 Task: Create a section Gravity Wave and in the section, add a milestone Configuration Management Implementation in the project BeyondTech
Action: Mouse moved to (529, 517)
Screenshot: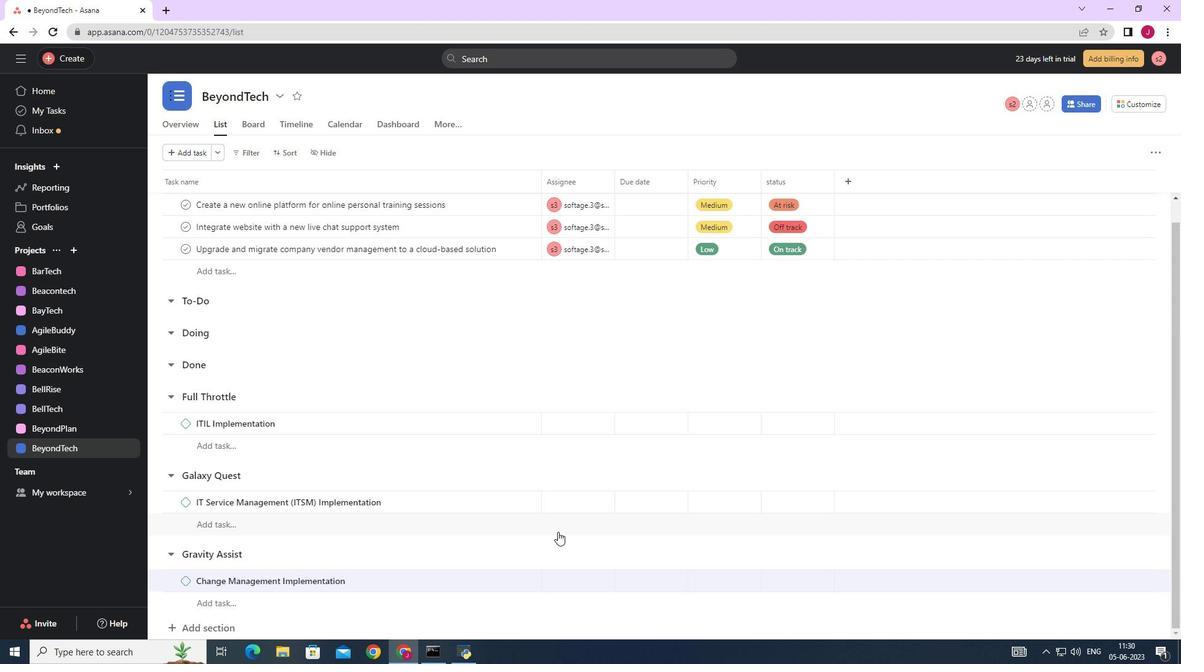 
Action: Mouse scrolled (529, 517) with delta (0, 0)
Screenshot: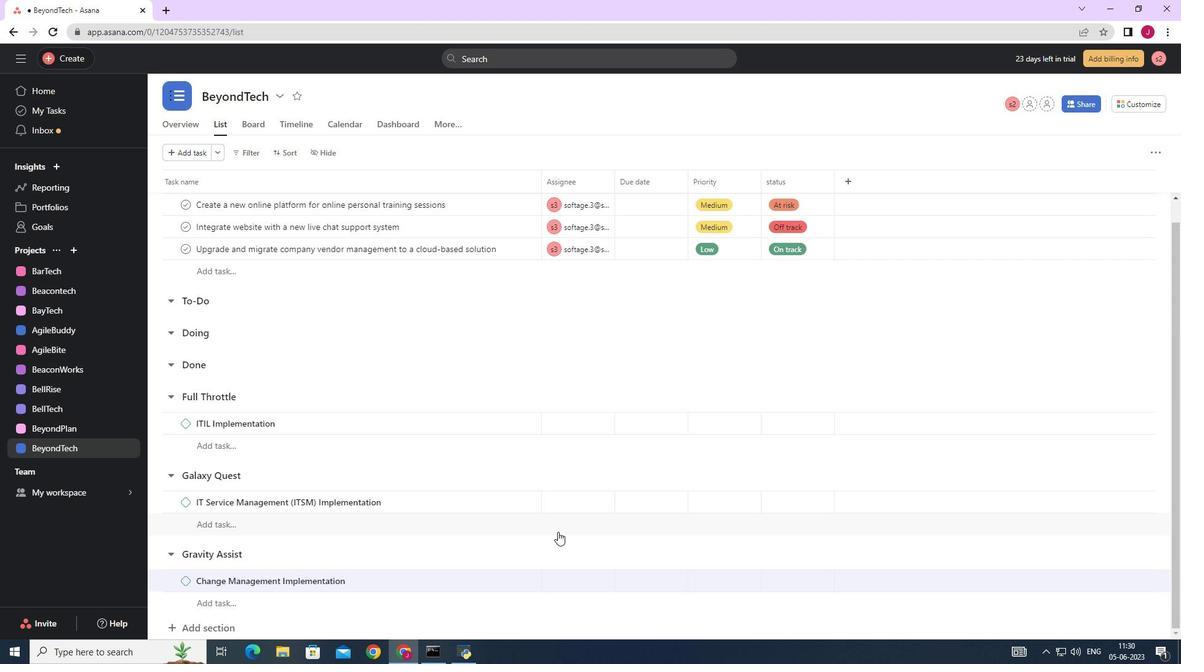 
Action: Mouse scrolled (529, 517) with delta (0, 0)
Screenshot: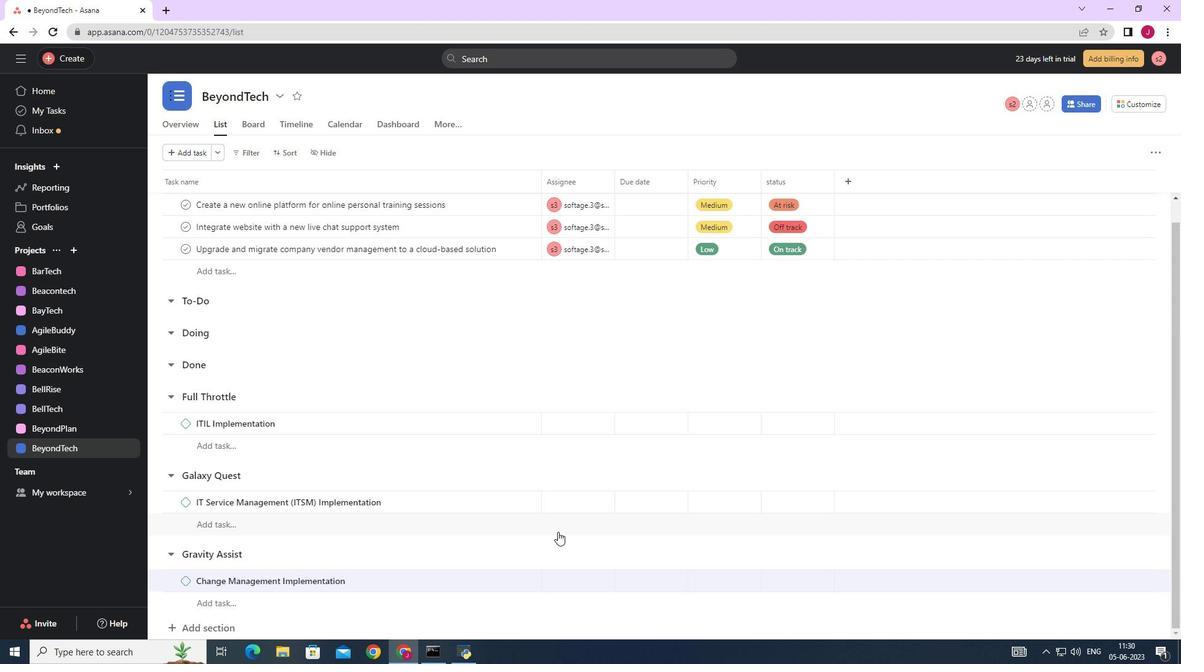 
Action: Mouse scrolled (529, 517) with delta (0, 0)
Screenshot: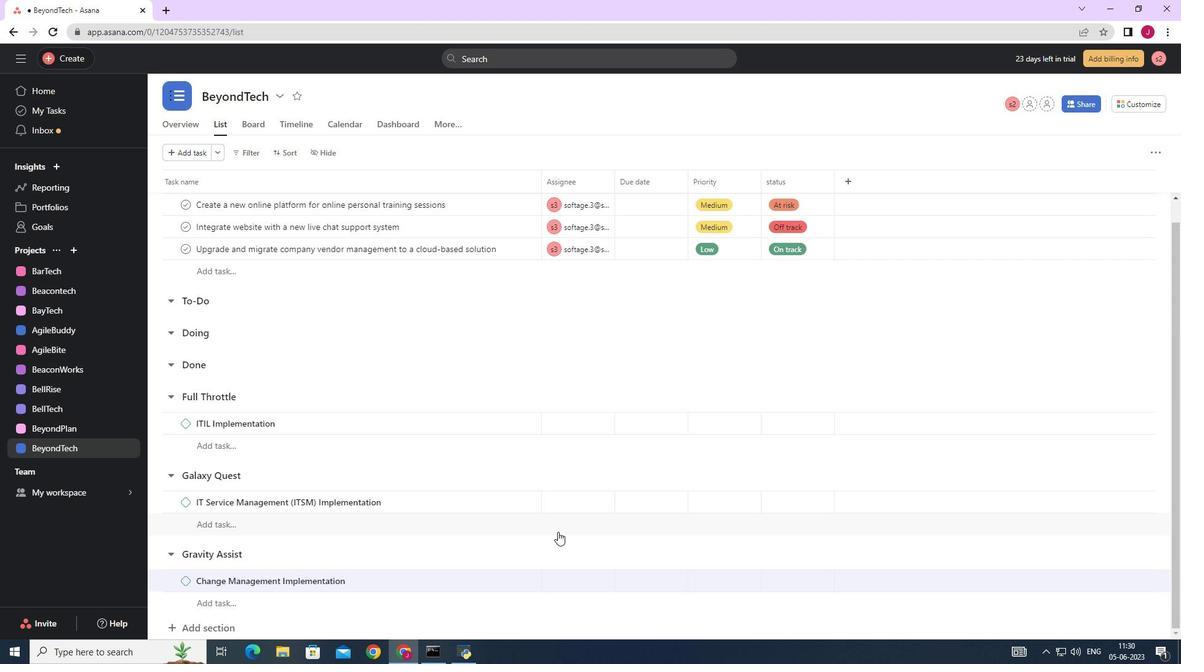 
Action: Mouse scrolled (529, 517) with delta (0, 0)
Screenshot: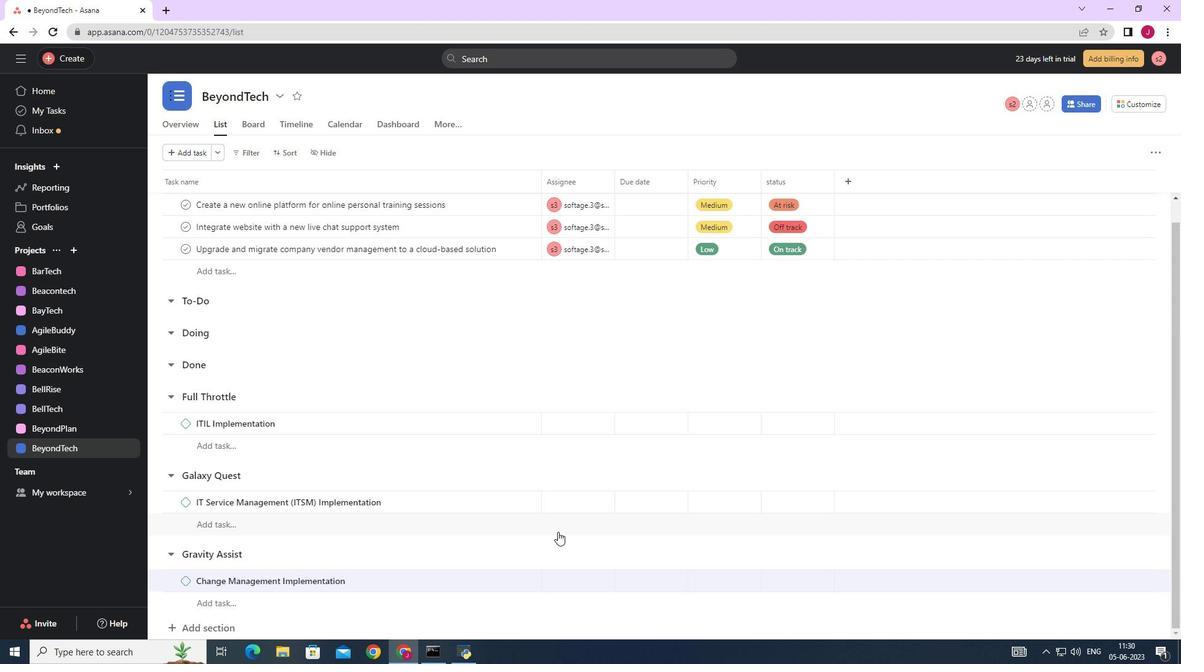 
Action: Mouse moved to (491, 499)
Screenshot: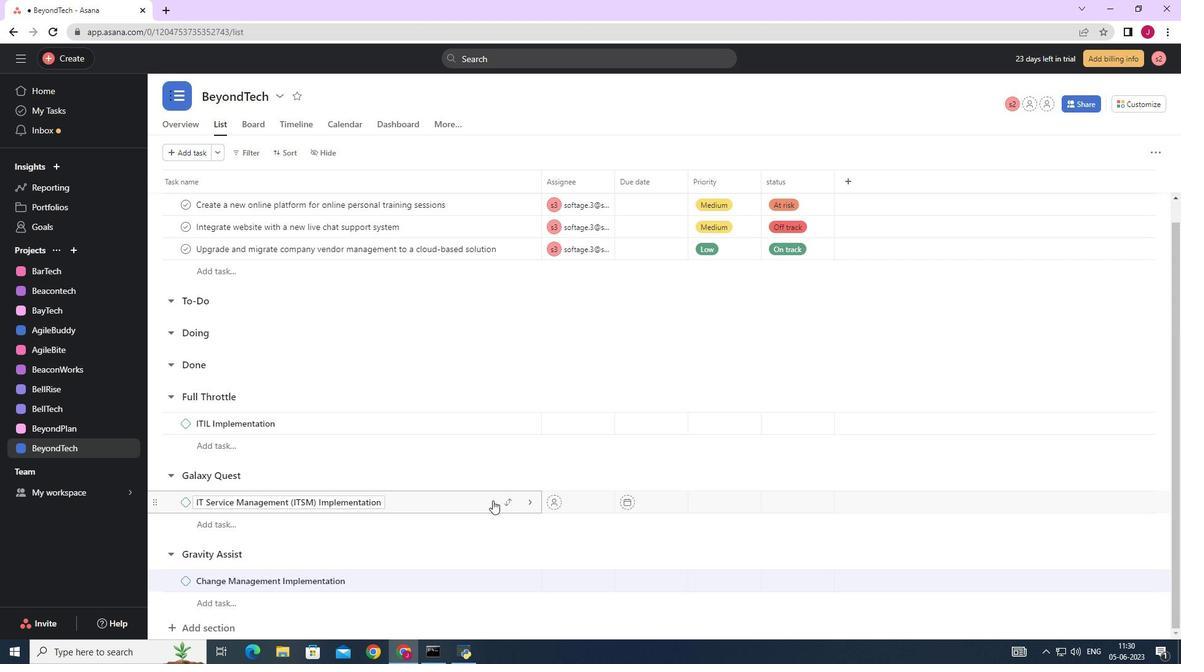 
Action: Mouse scrolled (491, 500) with delta (0, 0)
Screenshot: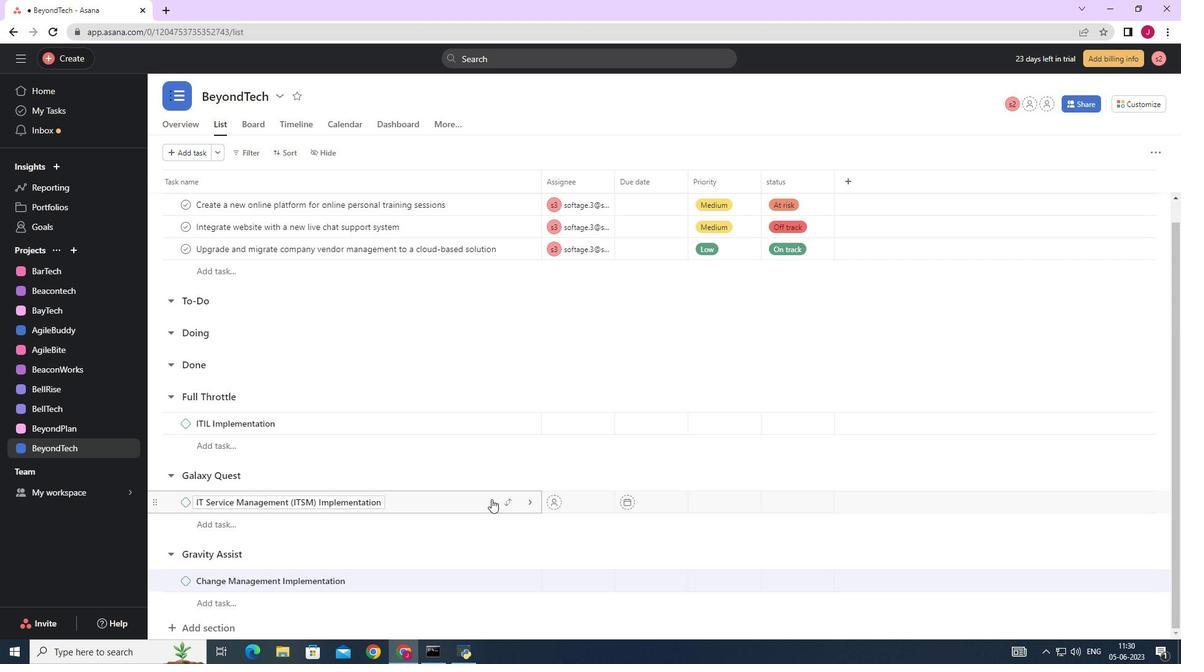 
Action: Mouse scrolled (491, 500) with delta (0, 0)
Screenshot: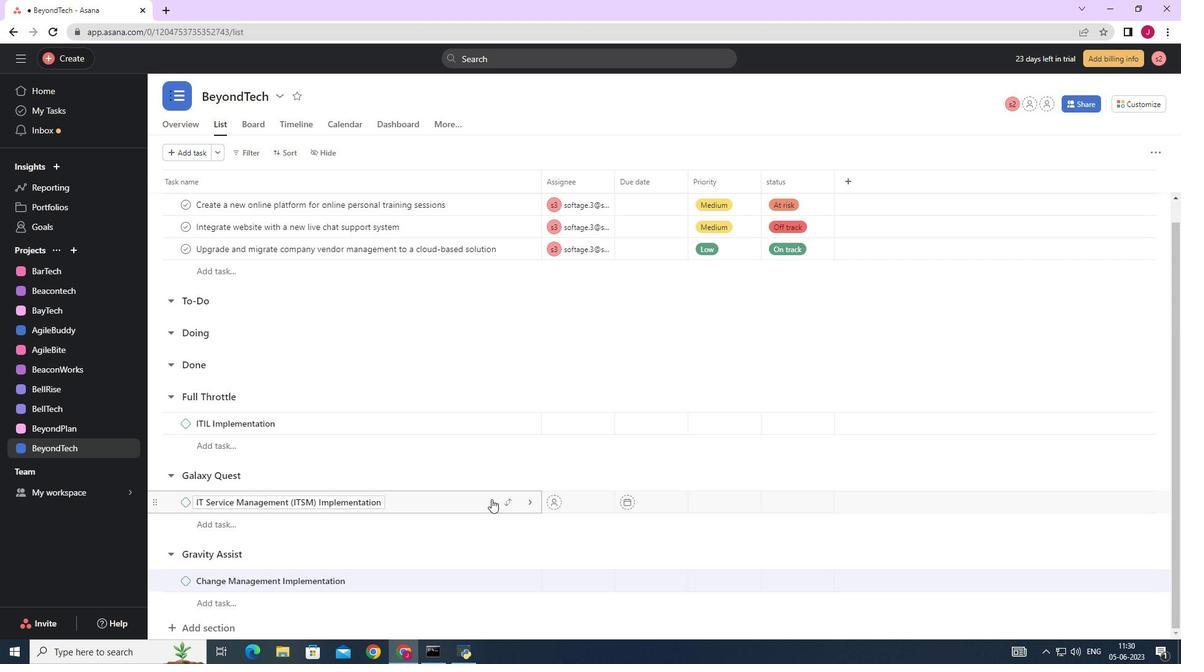 
Action: Mouse scrolled (491, 499) with delta (0, 0)
Screenshot: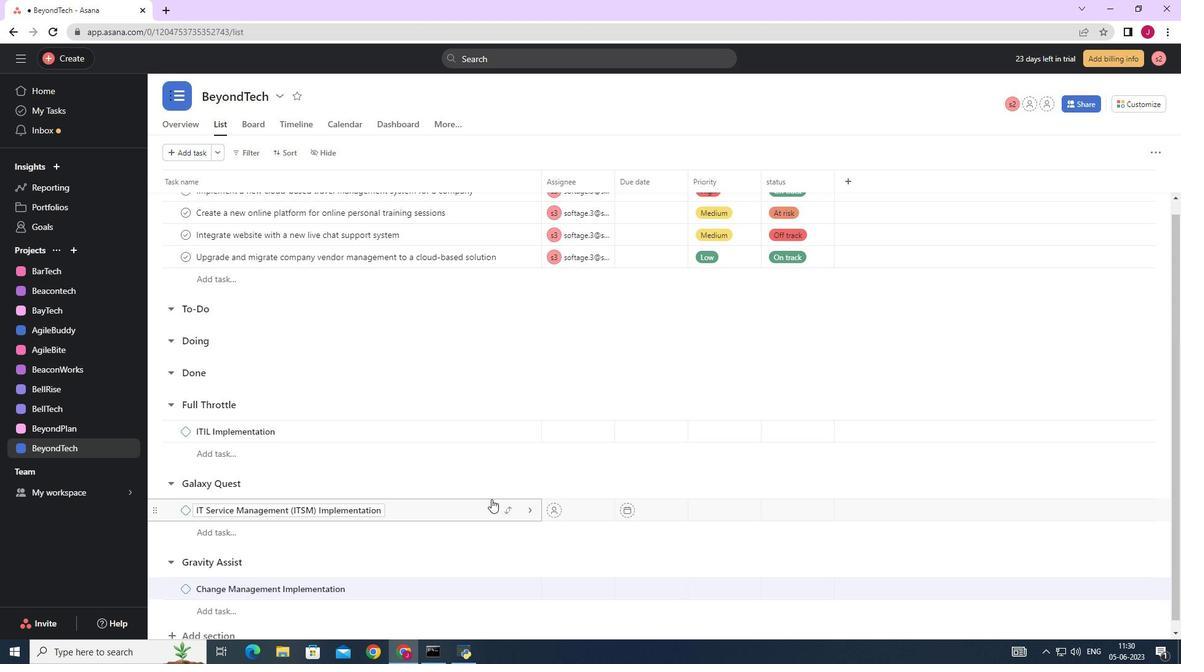 
Action: Mouse scrolled (491, 499) with delta (0, 0)
Screenshot: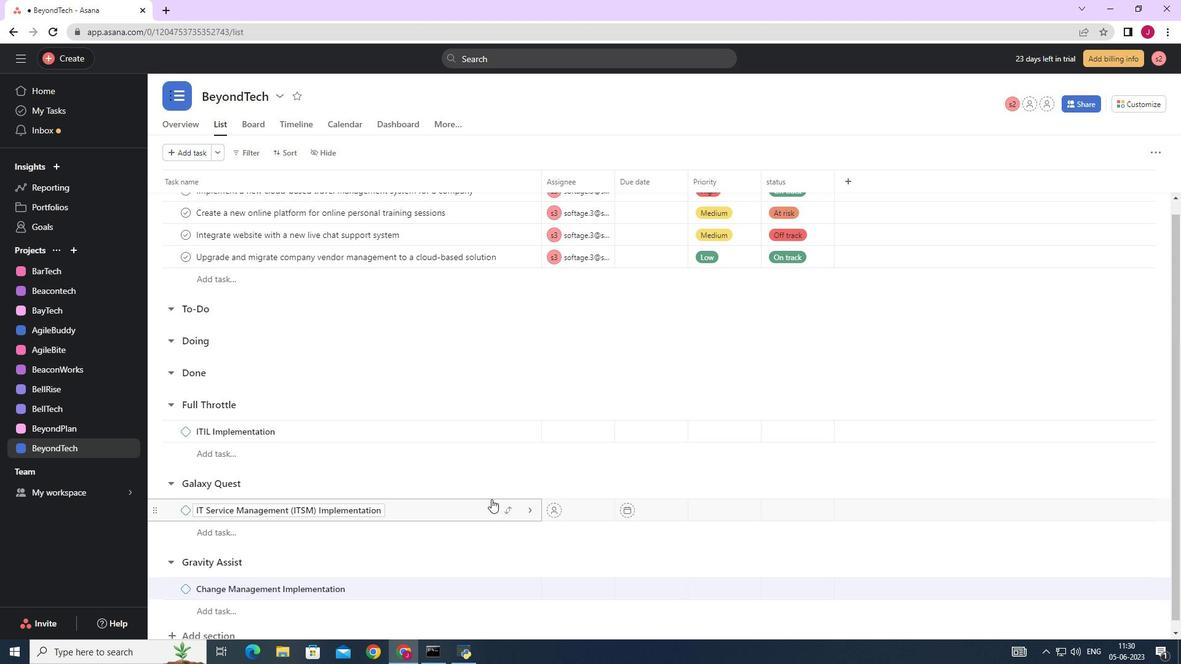 
Action: Mouse scrolled (491, 499) with delta (0, 0)
Screenshot: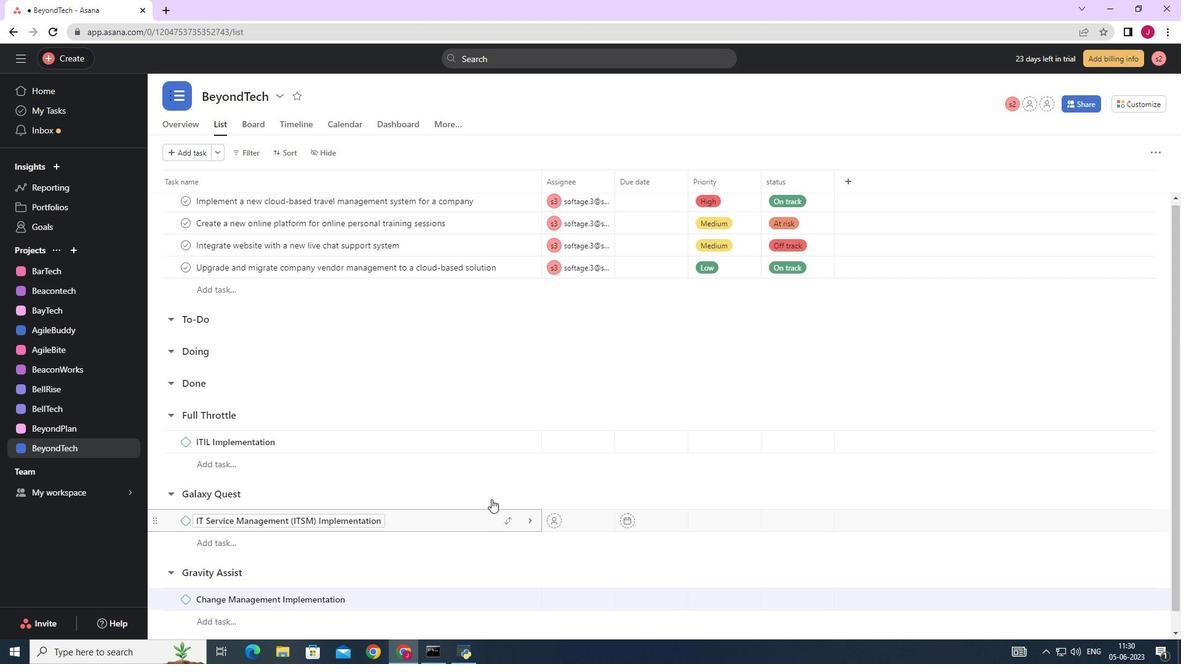 
Action: Mouse moved to (220, 628)
Screenshot: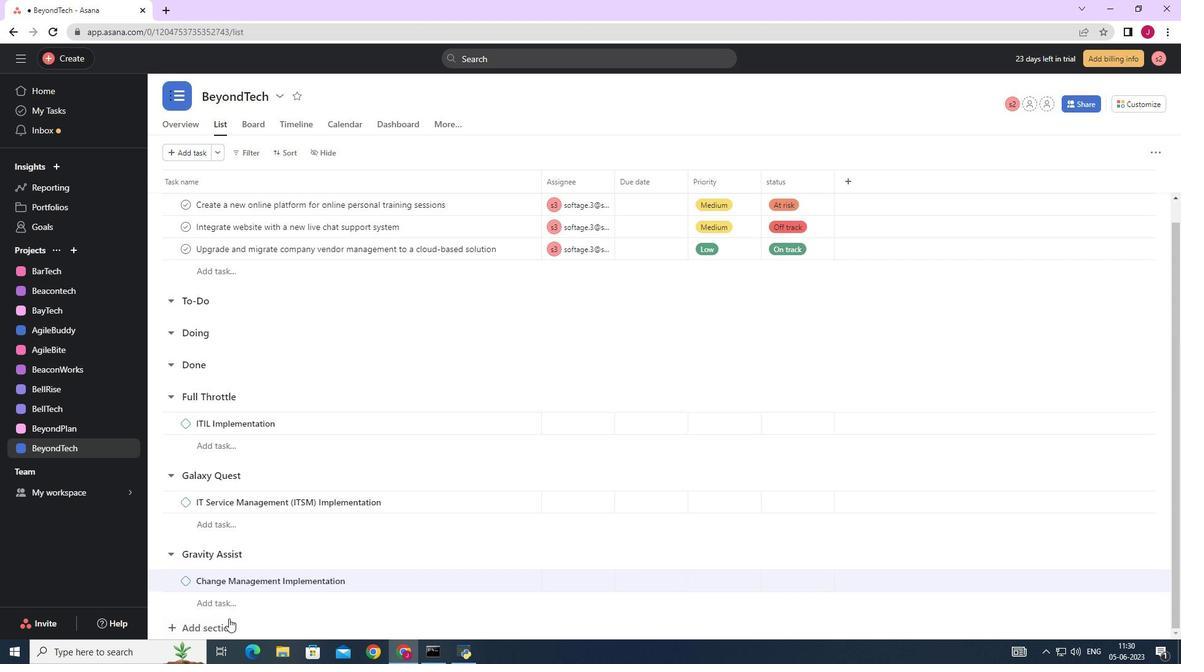 
Action: Mouse pressed left at (220, 628)
Screenshot: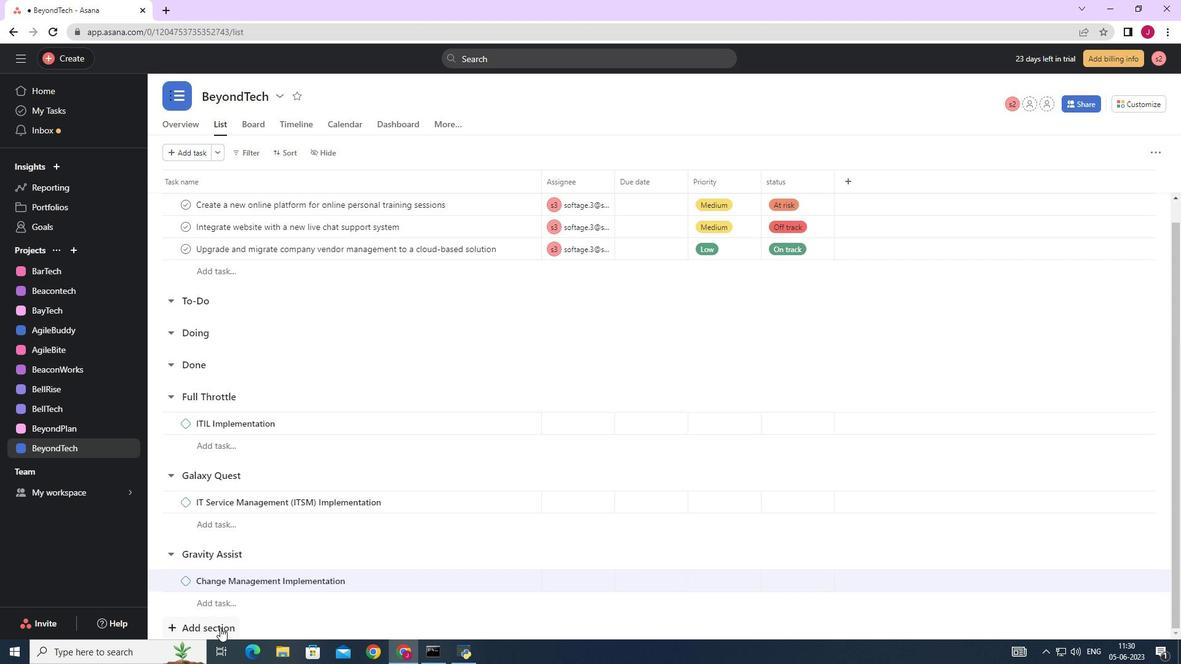 
Action: Mouse moved to (364, 569)
Screenshot: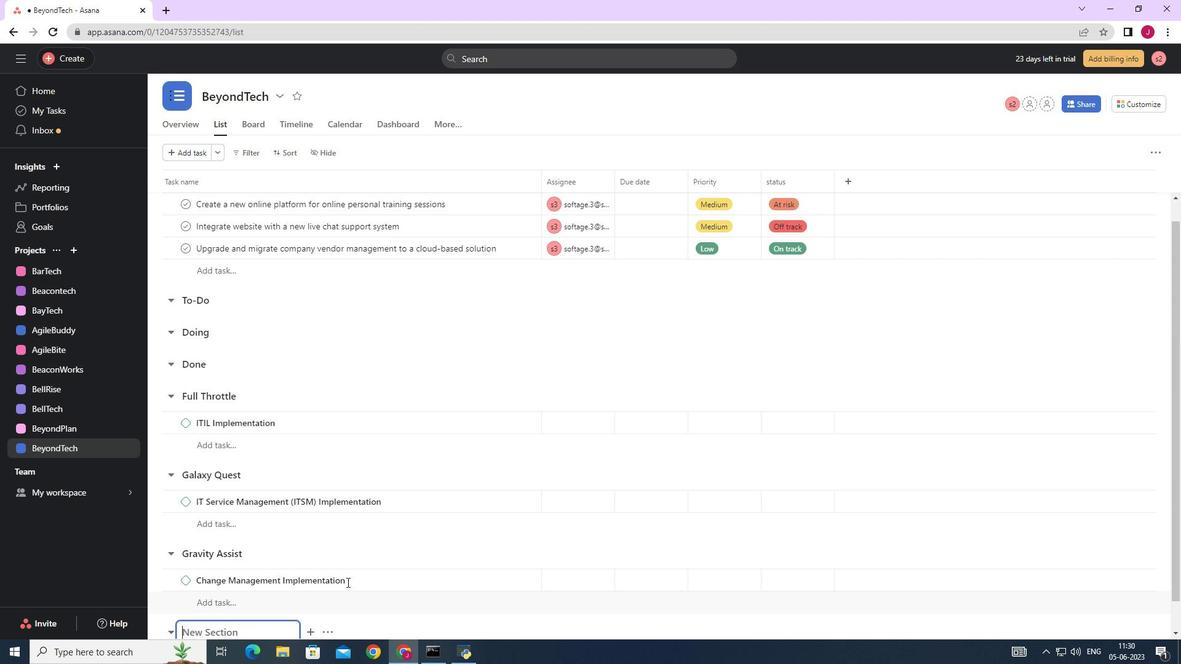 
Action: Mouse scrolled (364, 568) with delta (0, 0)
Screenshot: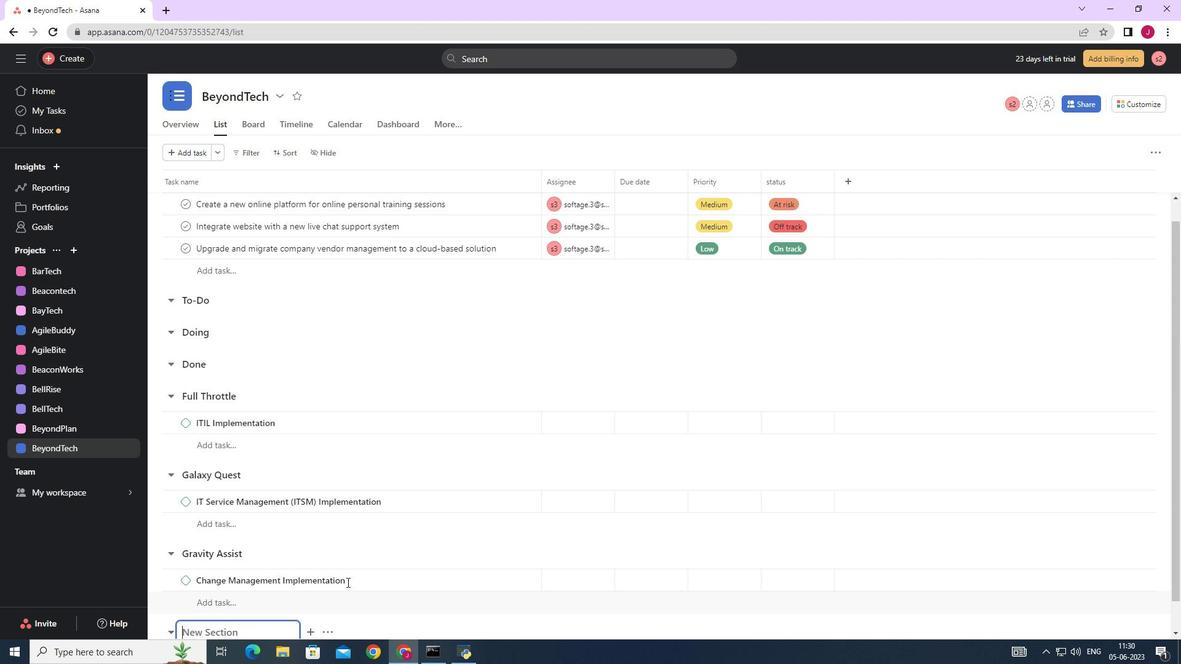
Action: Mouse scrolled (364, 568) with delta (0, 0)
Screenshot: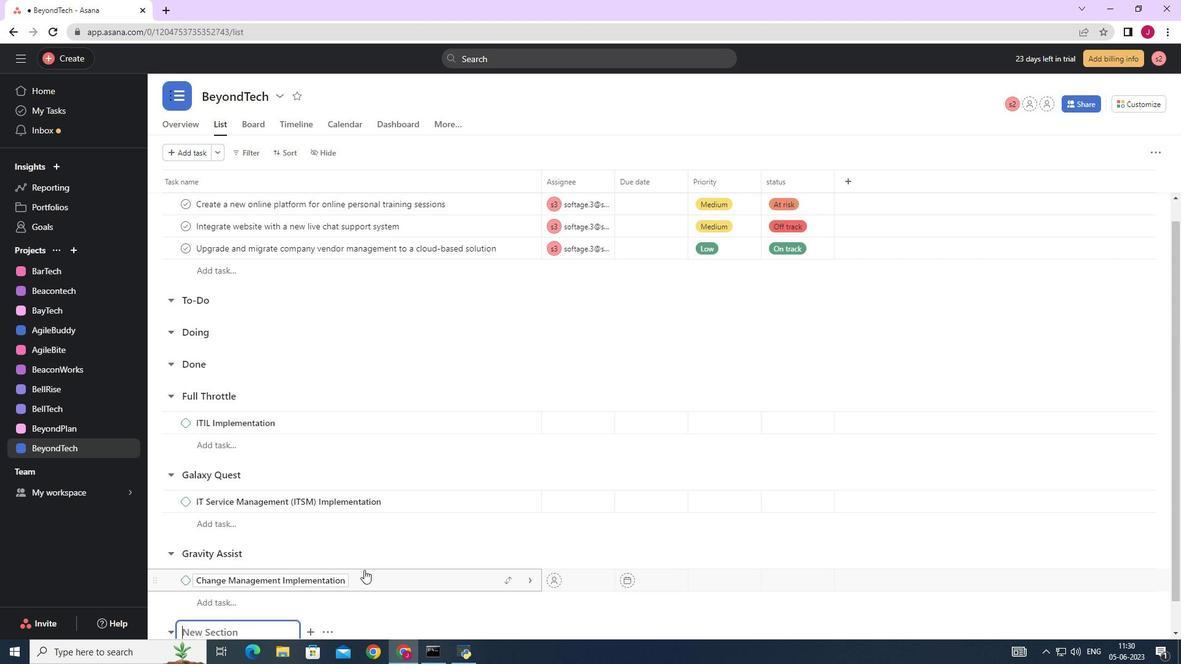 
Action: Mouse scrolled (364, 568) with delta (0, 0)
Screenshot: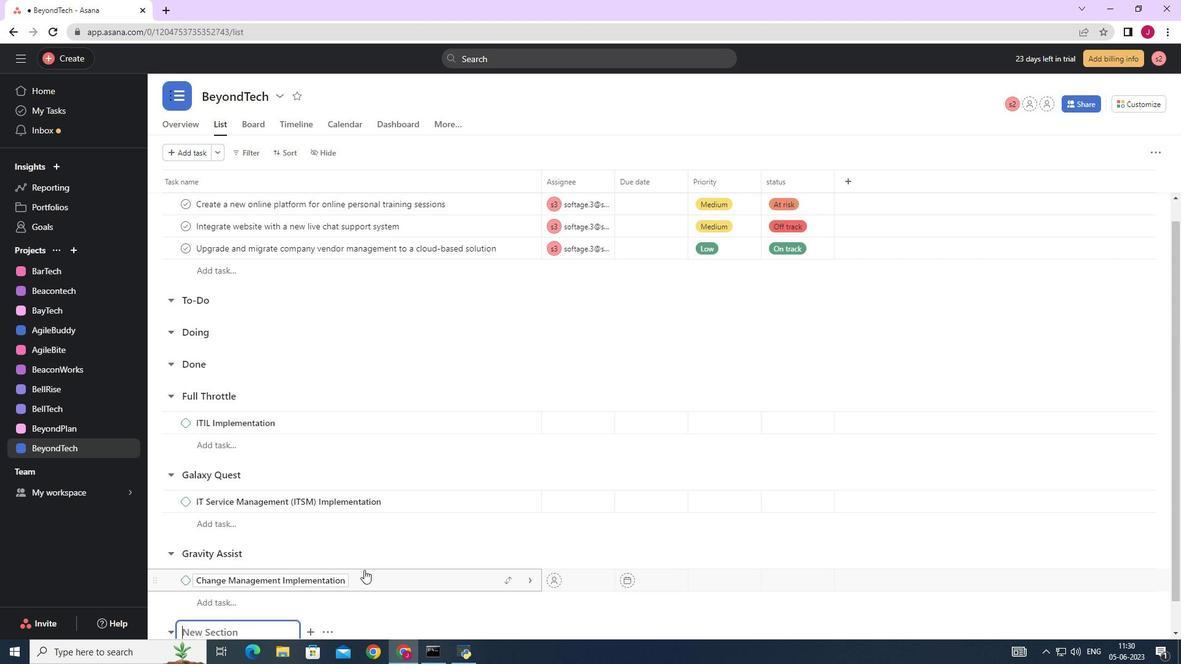 
Action: Mouse scrolled (364, 568) with delta (0, 0)
Screenshot: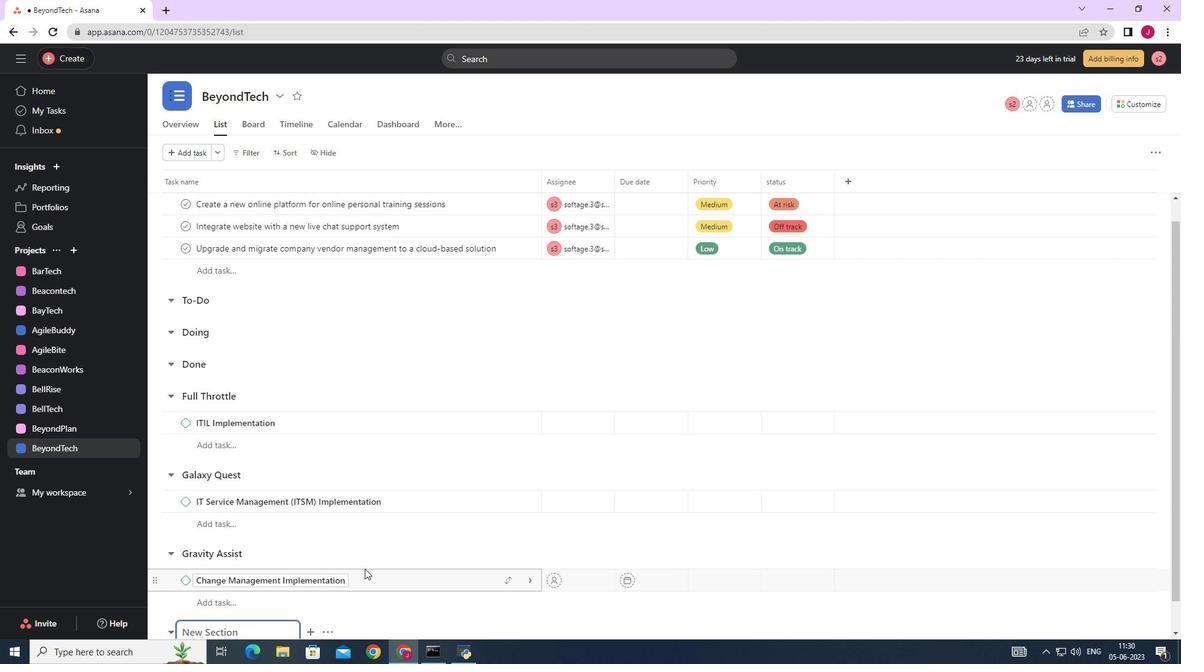 
Action: Mouse scrolled (364, 568) with delta (0, 0)
Screenshot: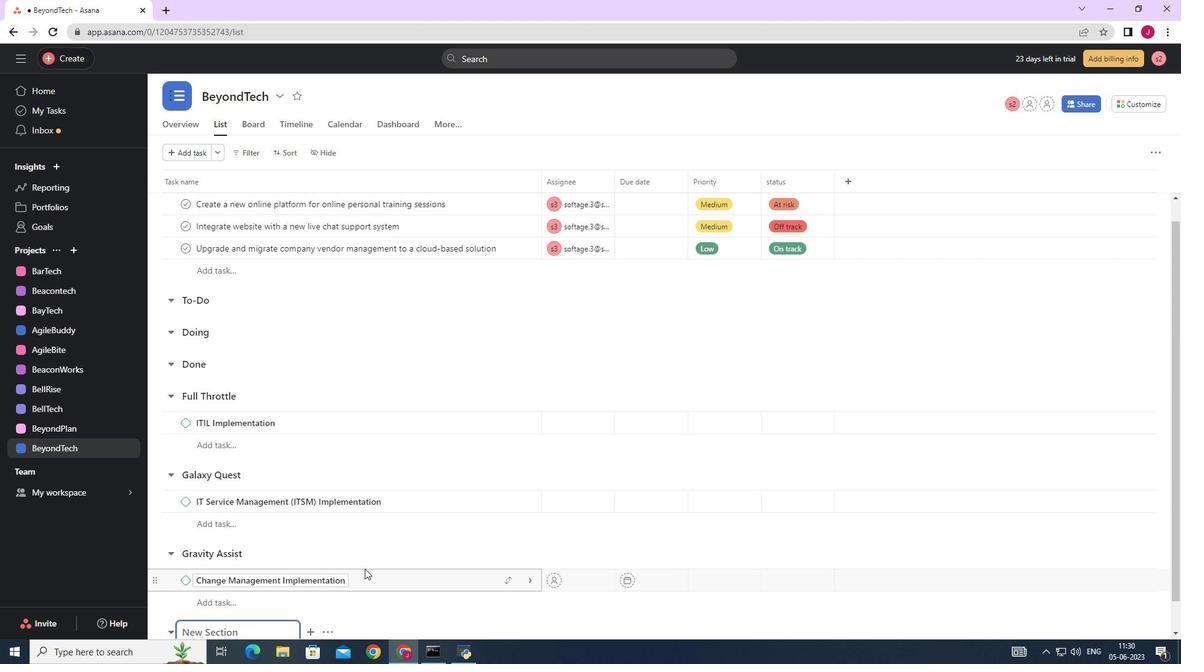 
Action: Mouse scrolled (364, 568) with delta (0, 0)
Screenshot: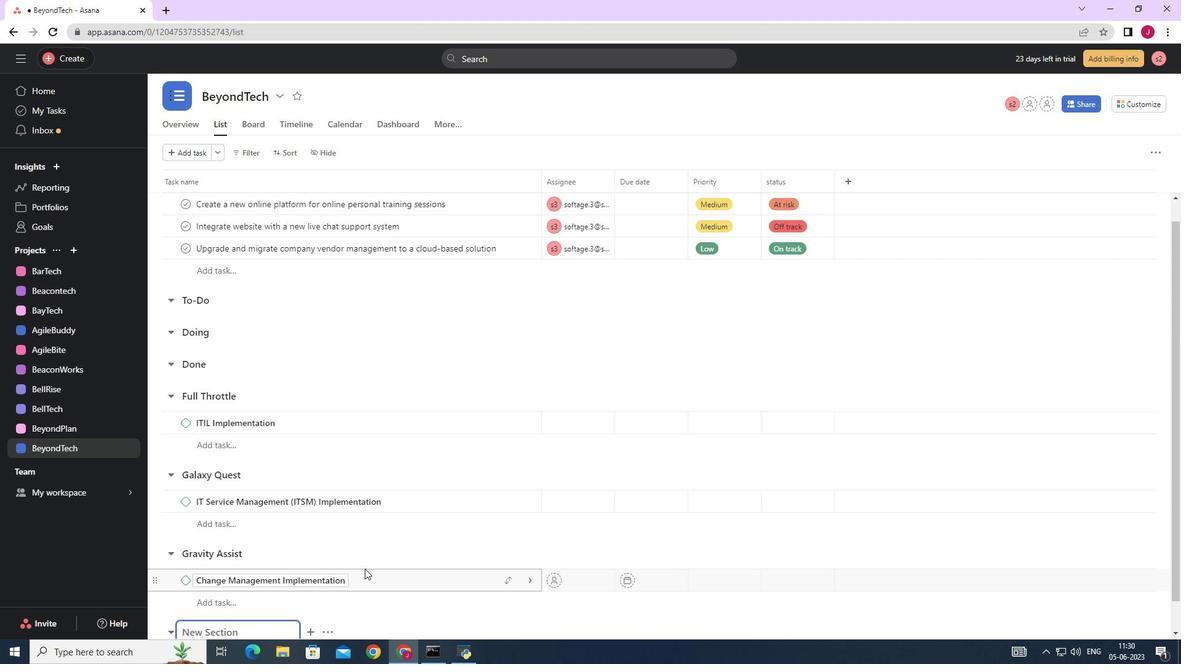 
Action: Mouse moved to (248, 603)
Screenshot: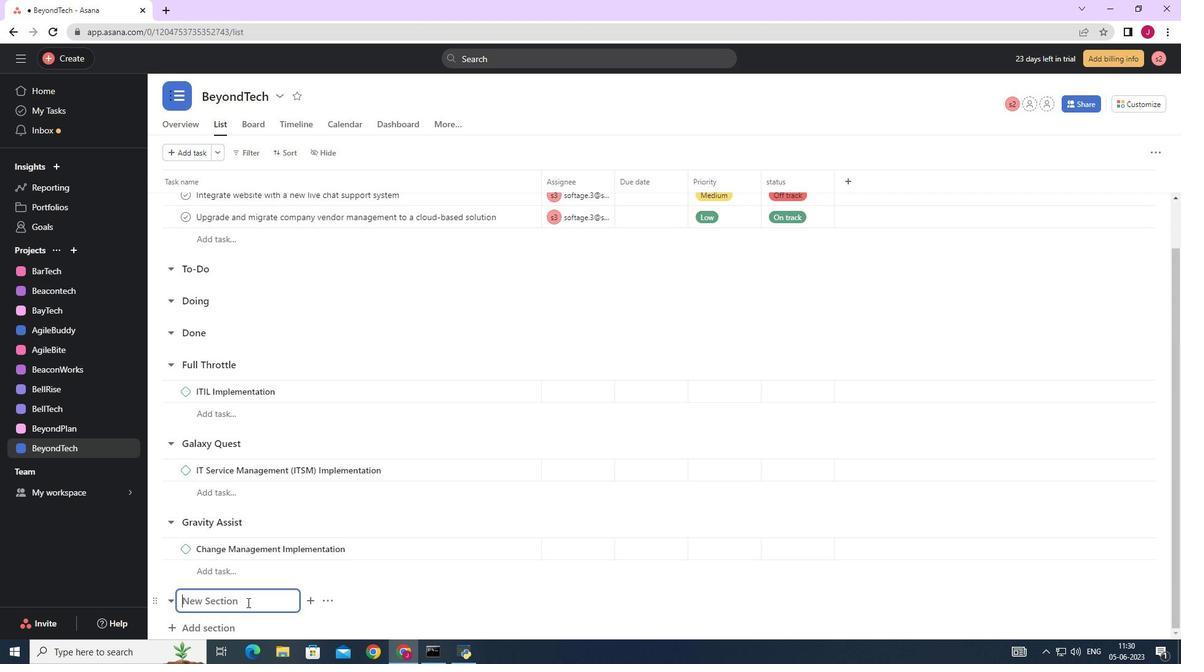 
Action: Mouse pressed left at (248, 603)
Screenshot: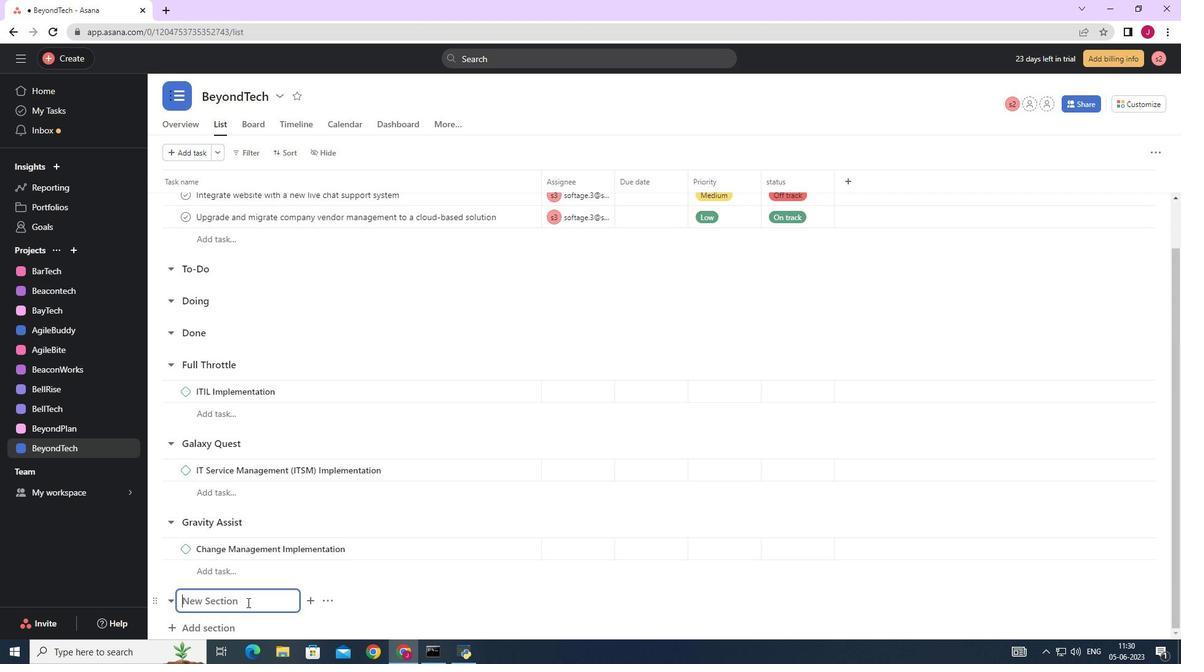 
Action: Mouse moved to (248, 603)
Screenshot: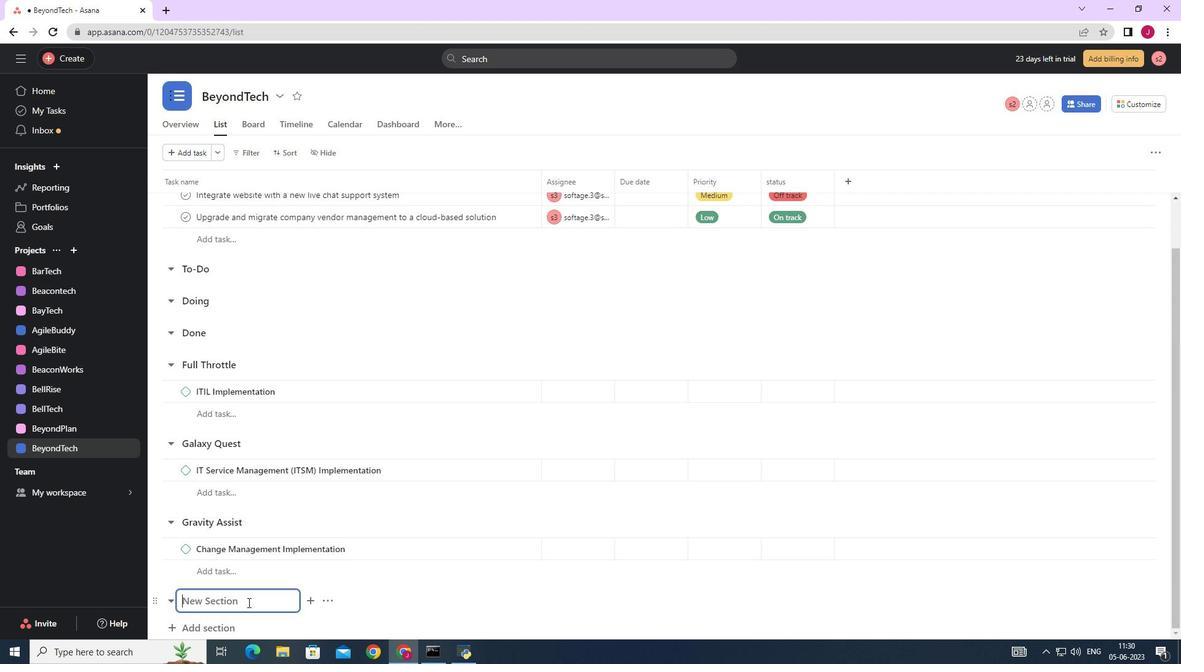 
Action: Key pressed <Key.caps_lock>G<Key.caps_lock>ravity<Key.space><Key.caps_lock>W<Key.caps_lock>ave<Key.space><Key.enter><Key.caps_lock>C<Key.caps_lock>onfiguration<Key.space><Key.caps_lock>M<Key.caps_lock>anagement<Key.space><Key.caps_lock>I<Key.caps_lock>mplementation
Screenshot: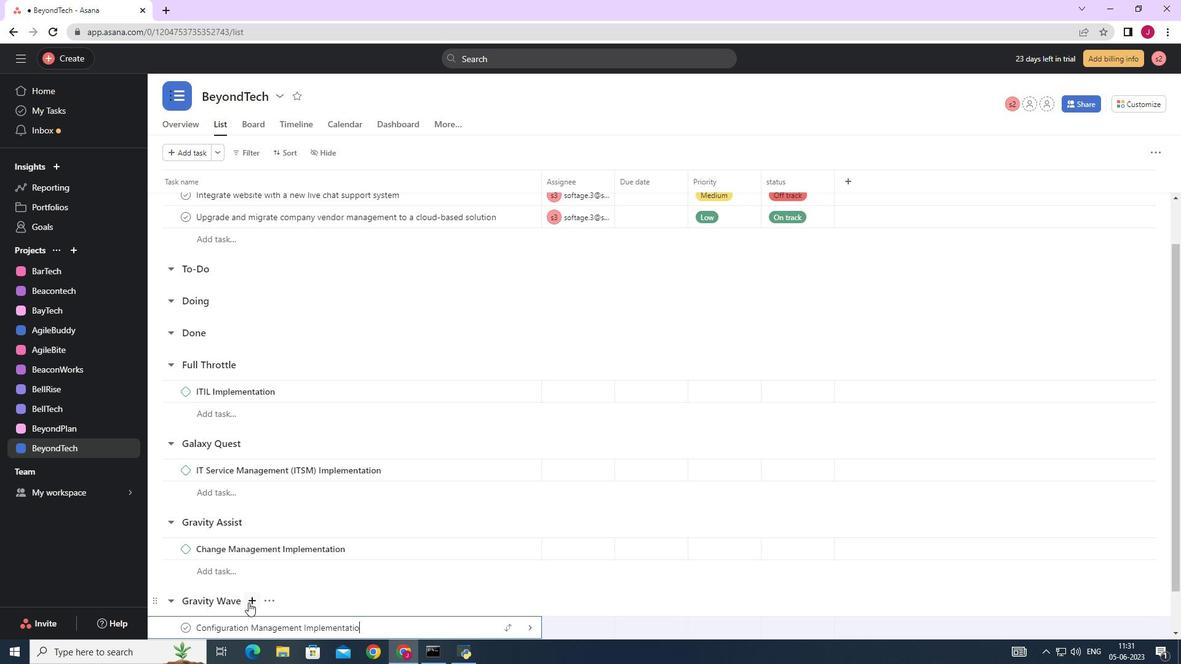 
Action: Mouse moved to (529, 629)
Screenshot: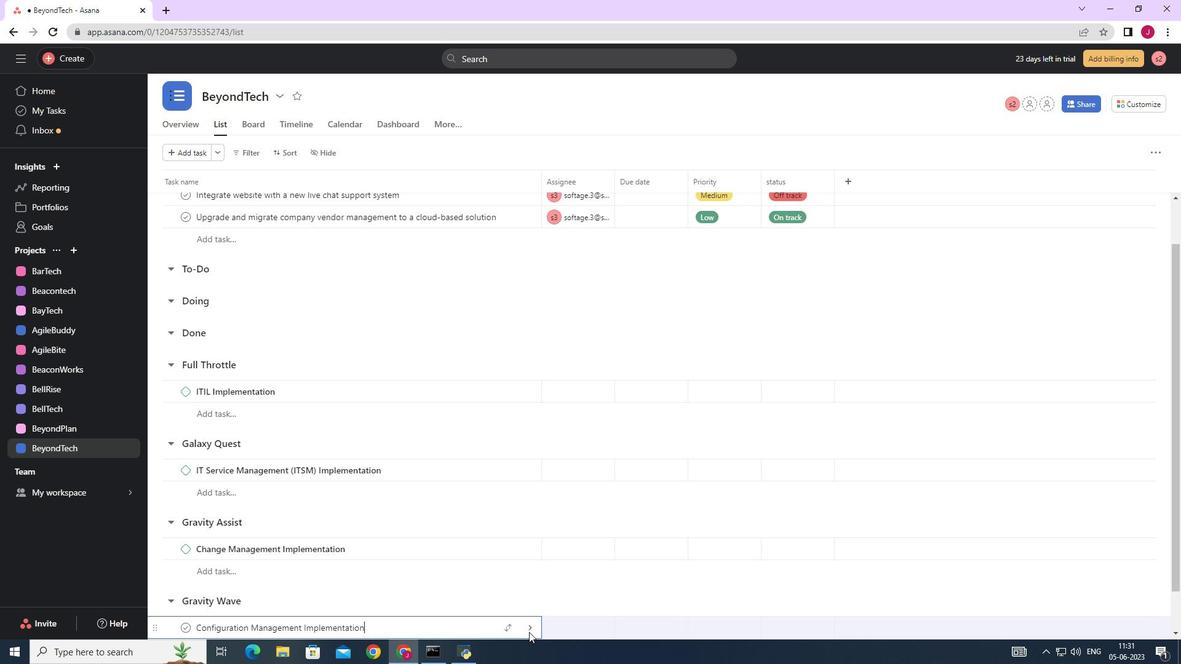 
Action: Mouse pressed left at (529, 629)
Screenshot: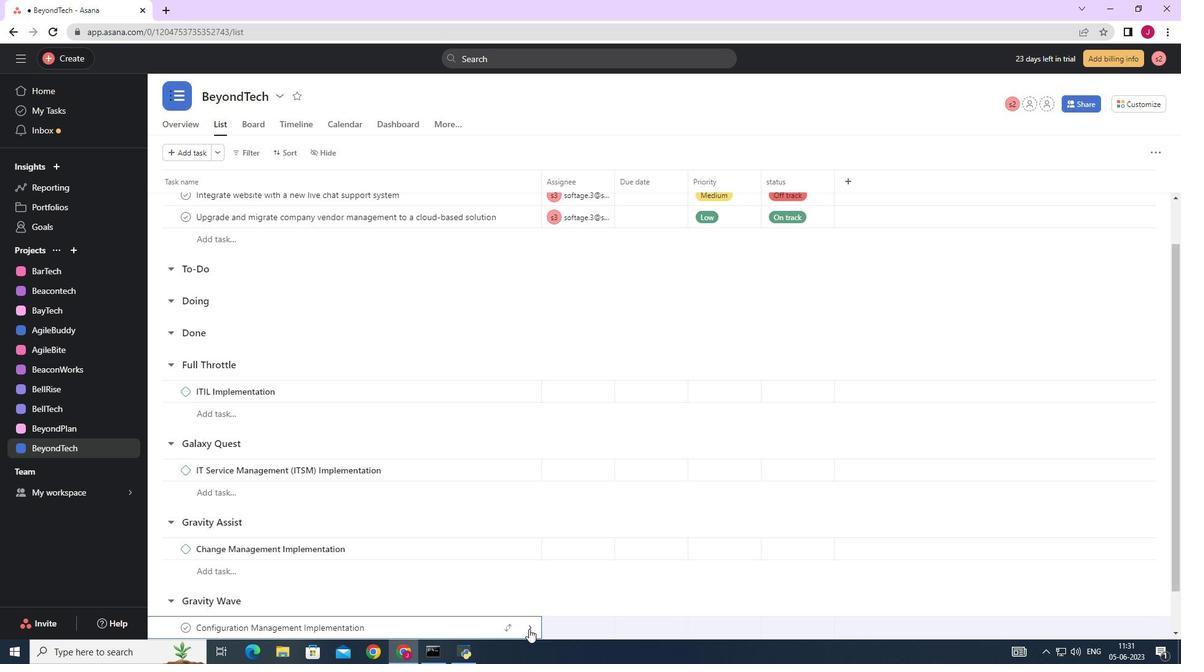 
Action: Mouse moved to (1142, 150)
Screenshot: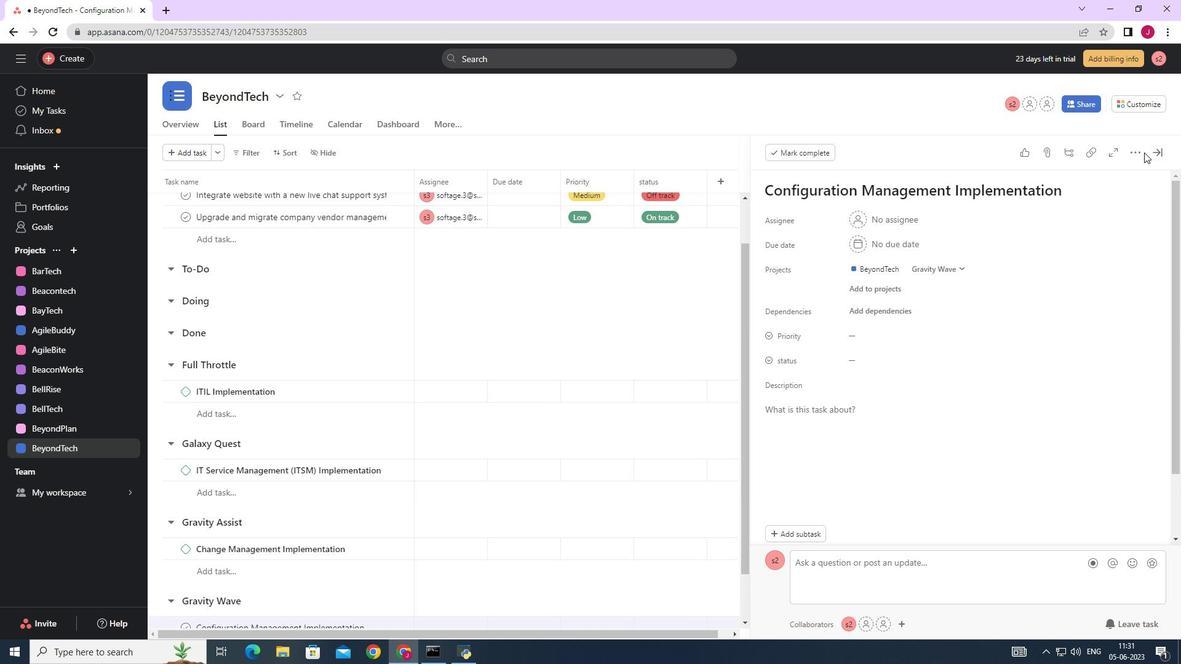 
Action: Mouse pressed left at (1142, 150)
Screenshot: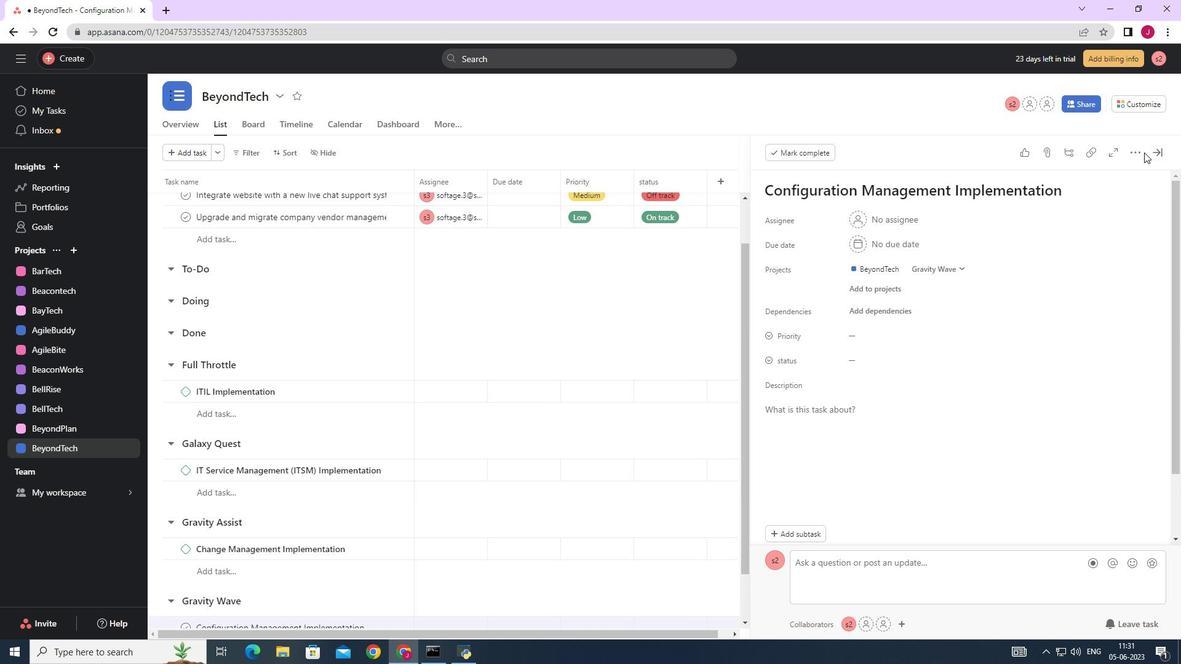 
Action: Mouse moved to (1042, 199)
Screenshot: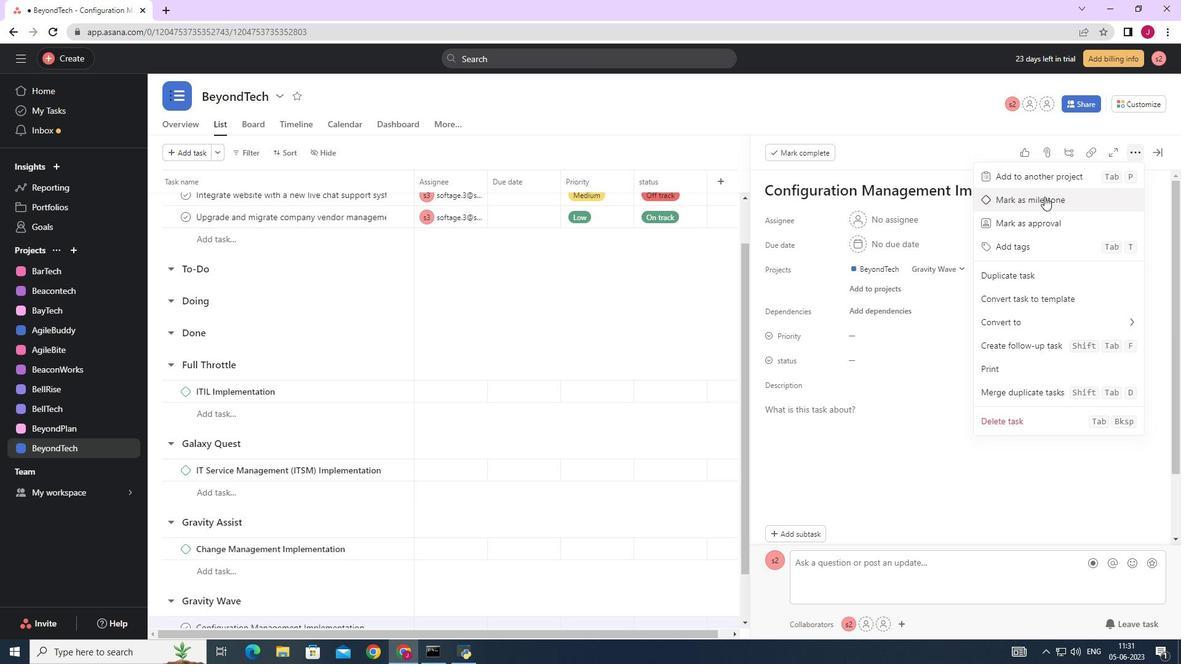 
Action: Mouse pressed left at (1042, 199)
Screenshot: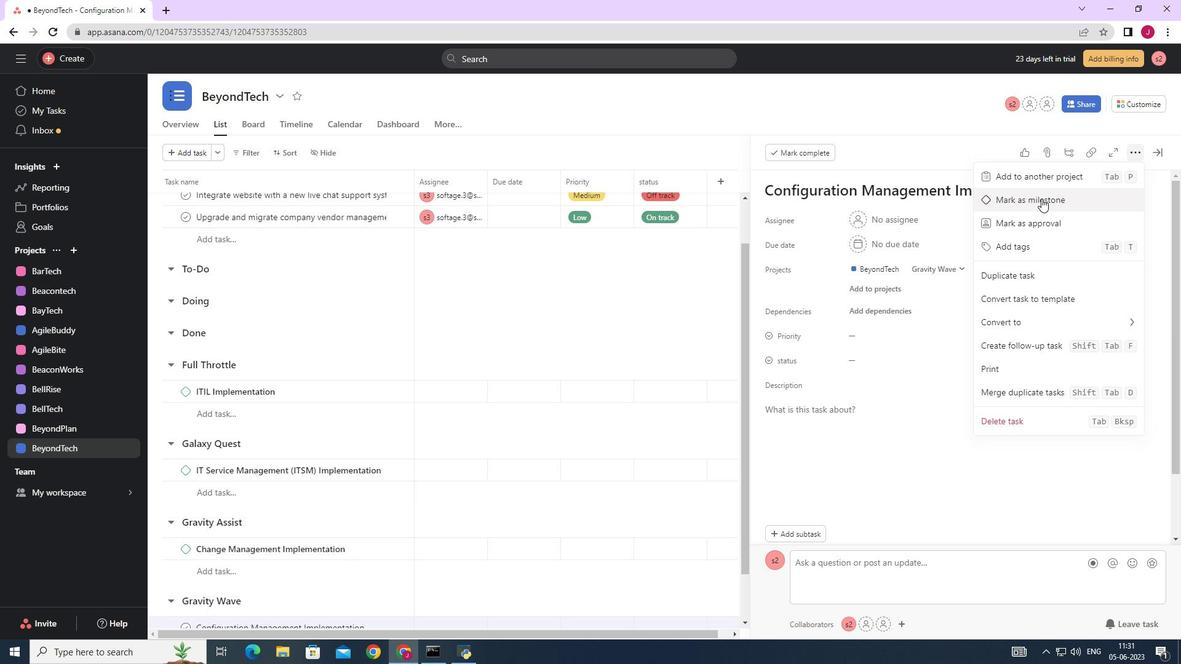 
Action: Mouse moved to (1155, 154)
Screenshot: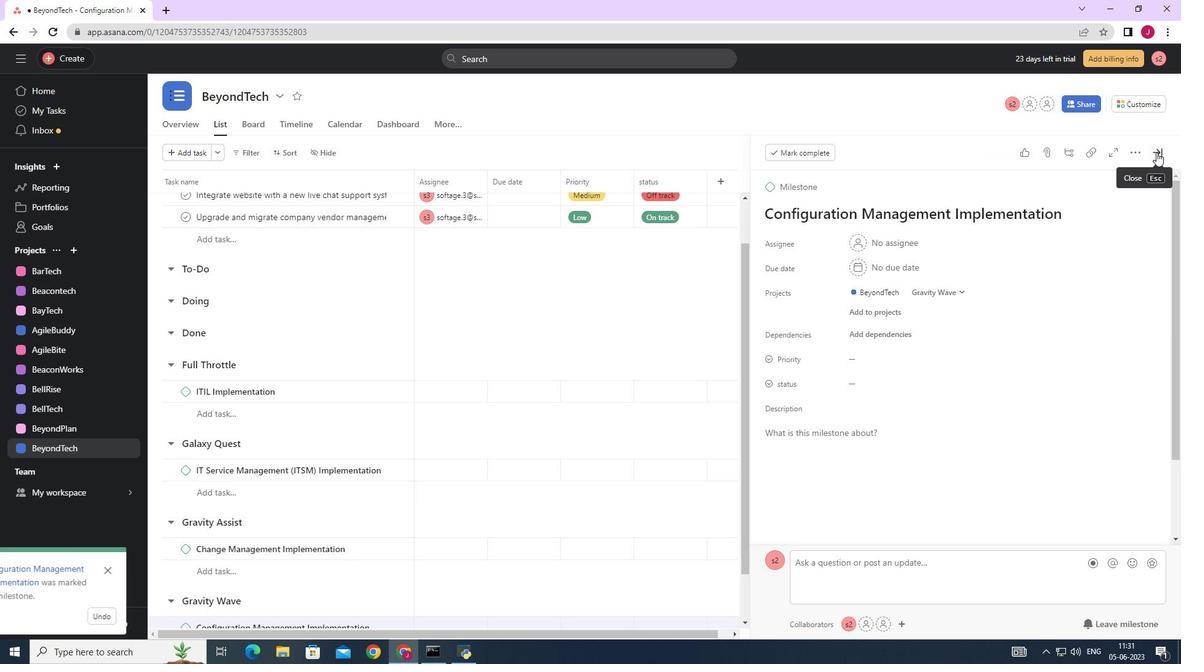 
Action: Mouse pressed left at (1155, 154)
Screenshot: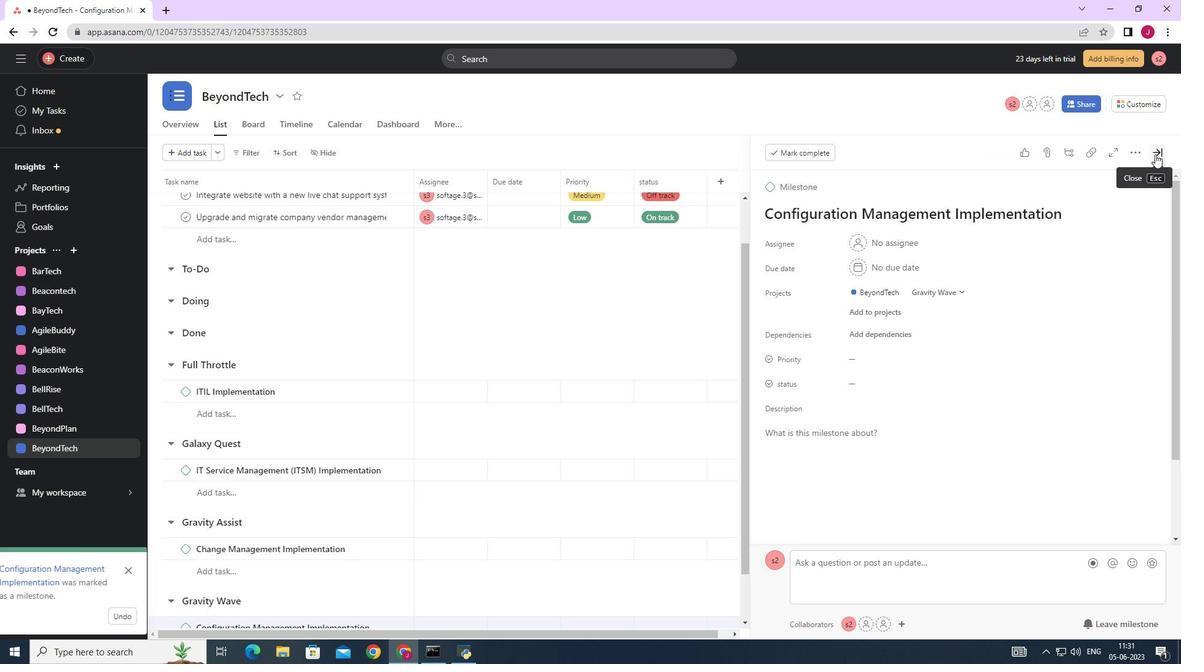 
Action: Mouse moved to (1155, 153)
Screenshot: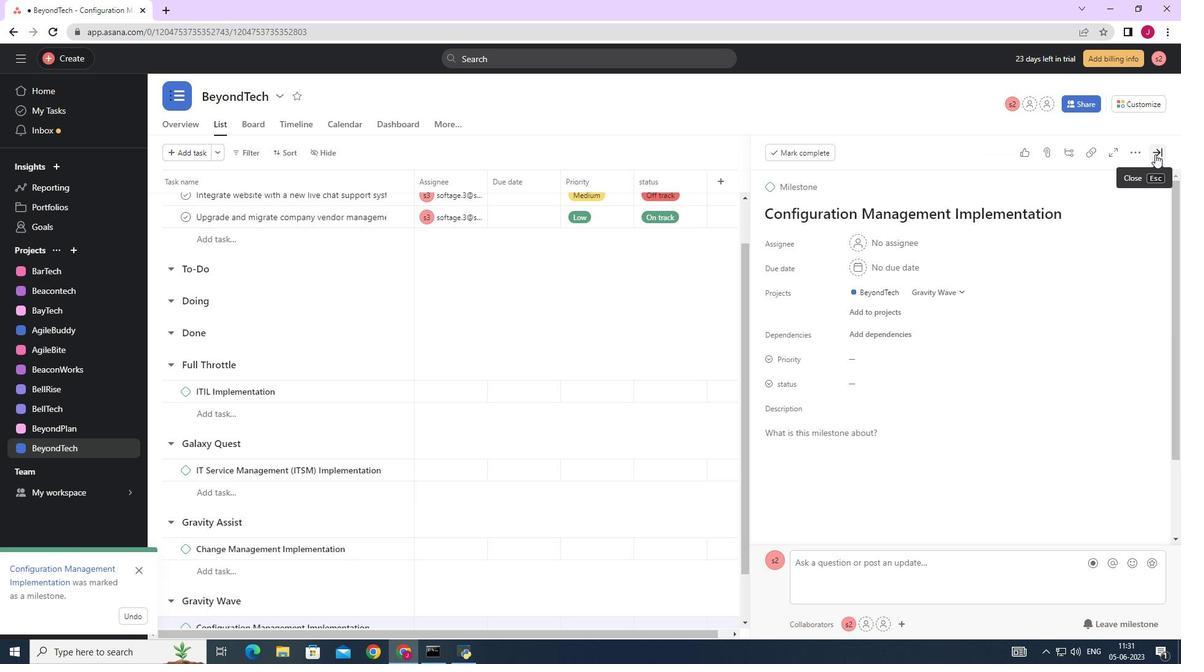 
